 Task: Create New Customer with Customer Name: Extensive Retailers Pro, Billing Address Line1: 1896 Brookside Drive, Billing Address Line2:  Aliceville, Billing Address Line3:  Alabama 35442, Cell Number: 775-255-1233
Action: Mouse moved to (204, 37)
Screenshot: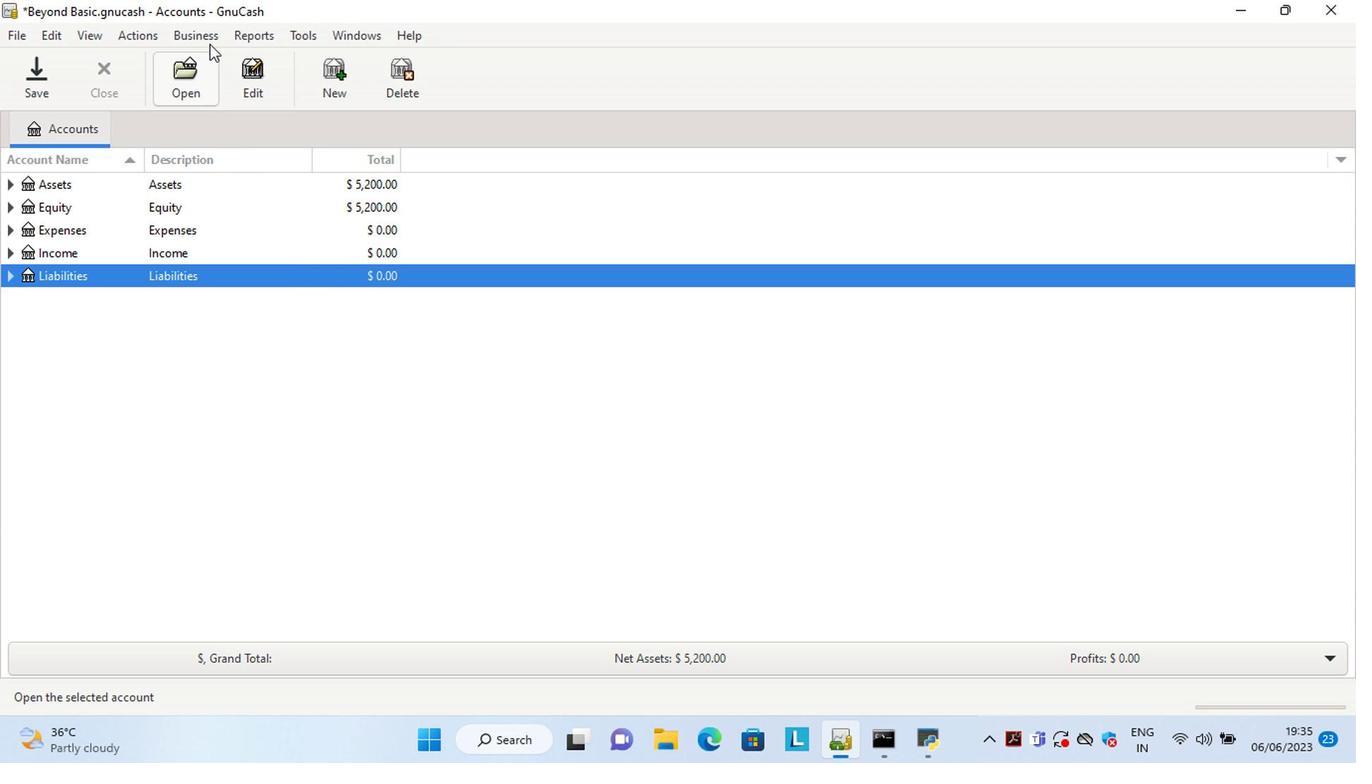 
Action: Mouse pressed left at (204, 37)
Screenshot: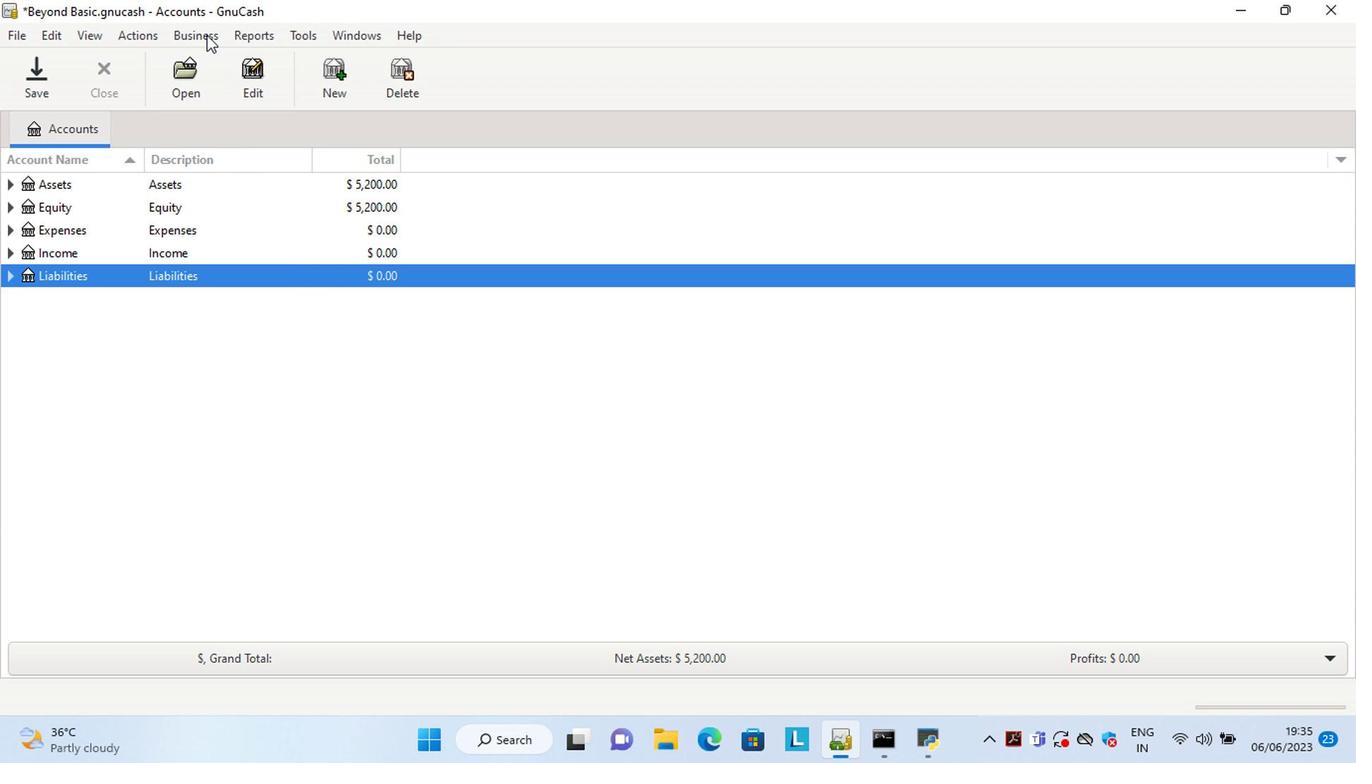 
Action: Mouse moved to (411, 85)
Screenshot: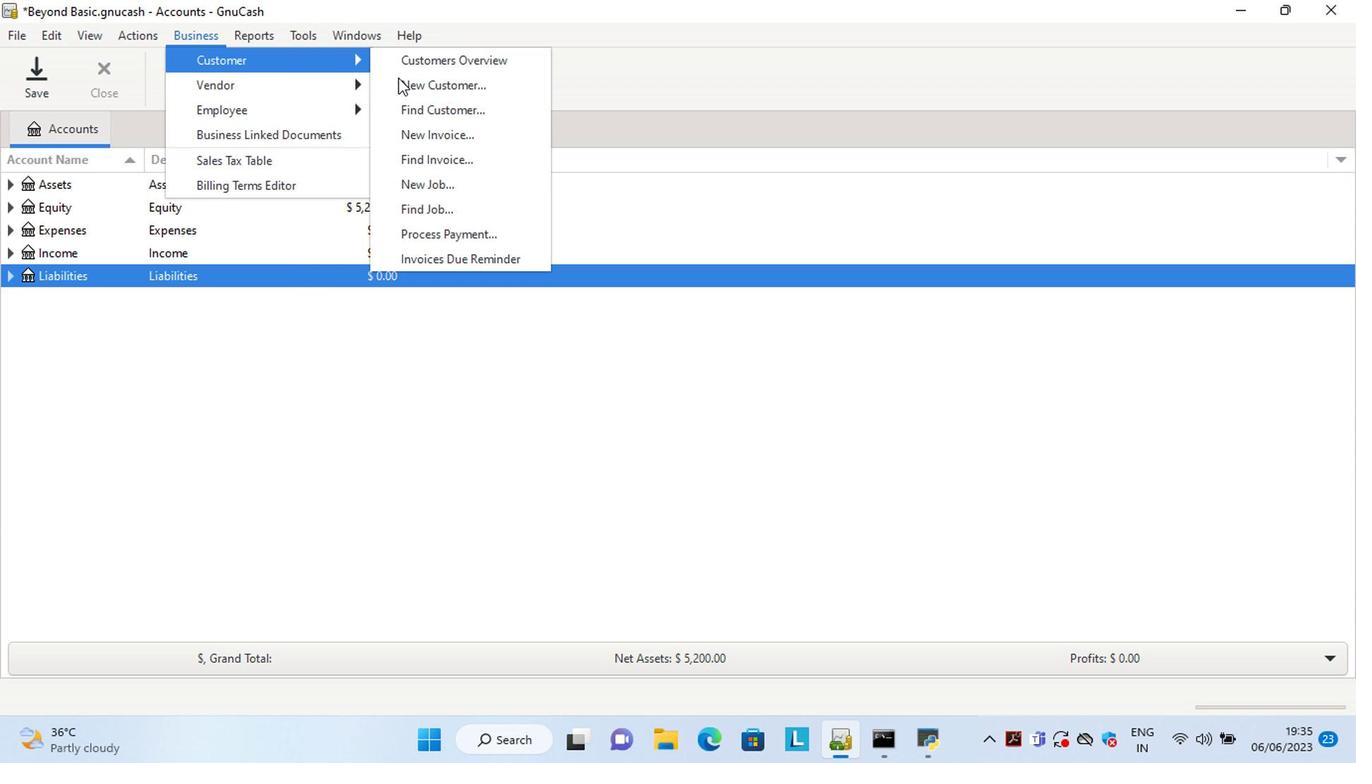 
Action: Mouse pressed left at (411, 85)
Screenshot: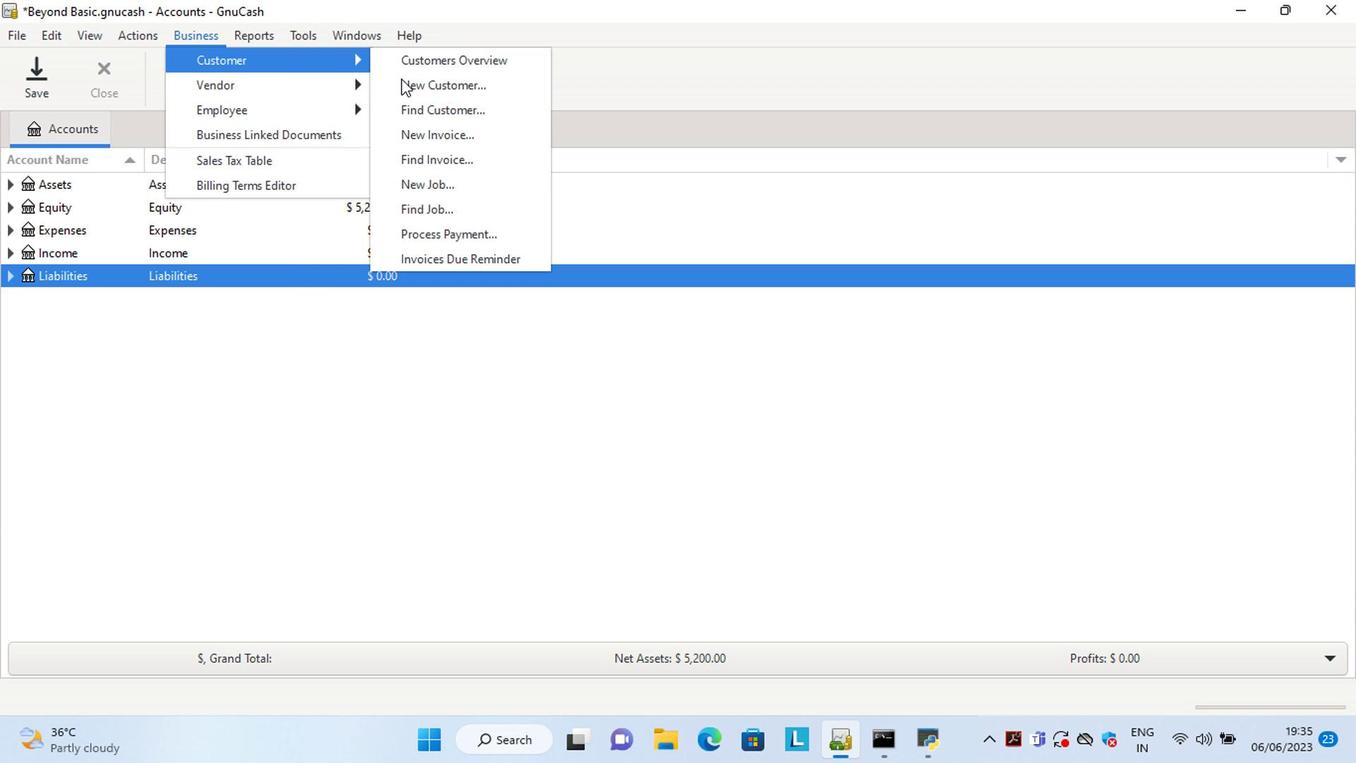 
Action: Mouse moved to (1018, 462)
Screenshot: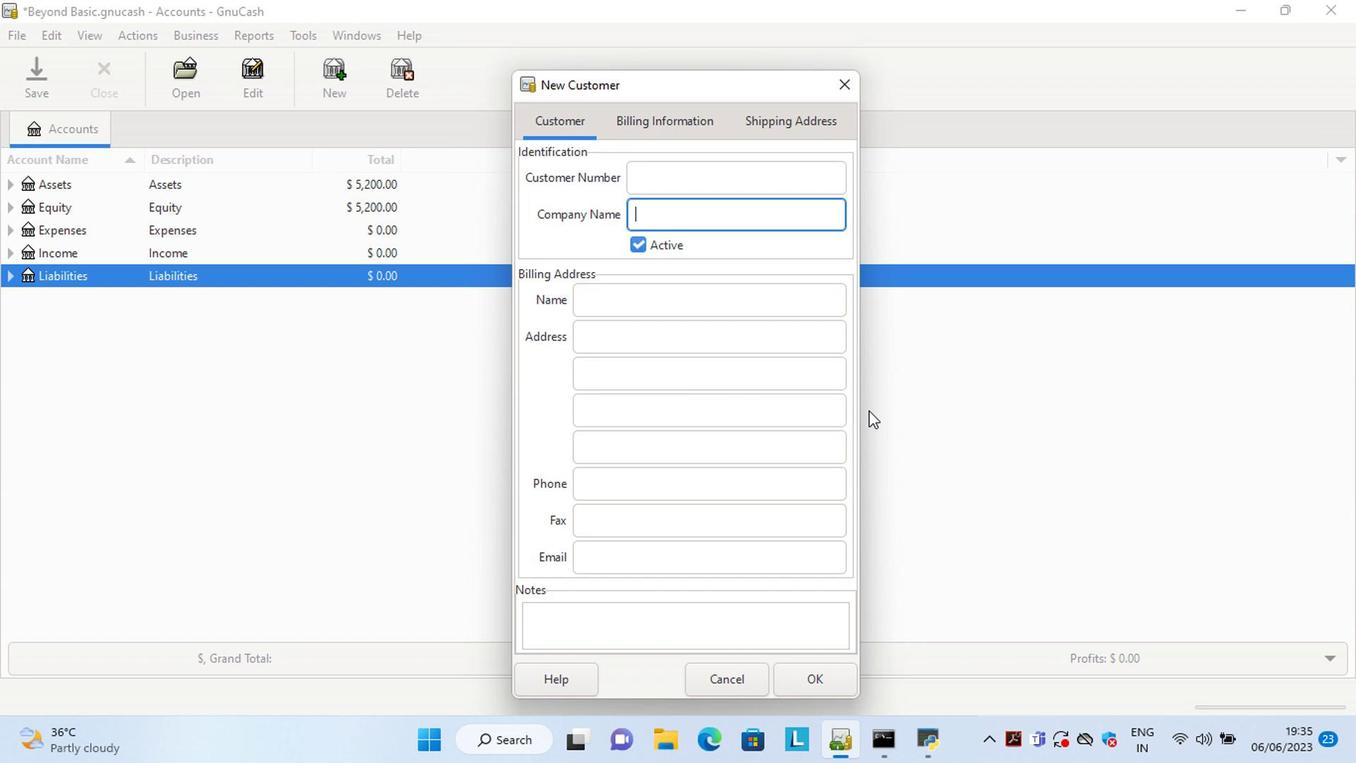 
Action: Key pressed <Key.shift>Extensive<Key.space><Key.shift>Retailers<Key.space><Key.shift>Pro<Key.tab><Key.tab><Key.tab>1896<Key.space><Key.shift>Brooksid<Key.space><Key.shift>Drive<Key.tab><Key.shift>Al<Key.tab>al<Key.tab><Key.tab>775-255-1233
Screenshot: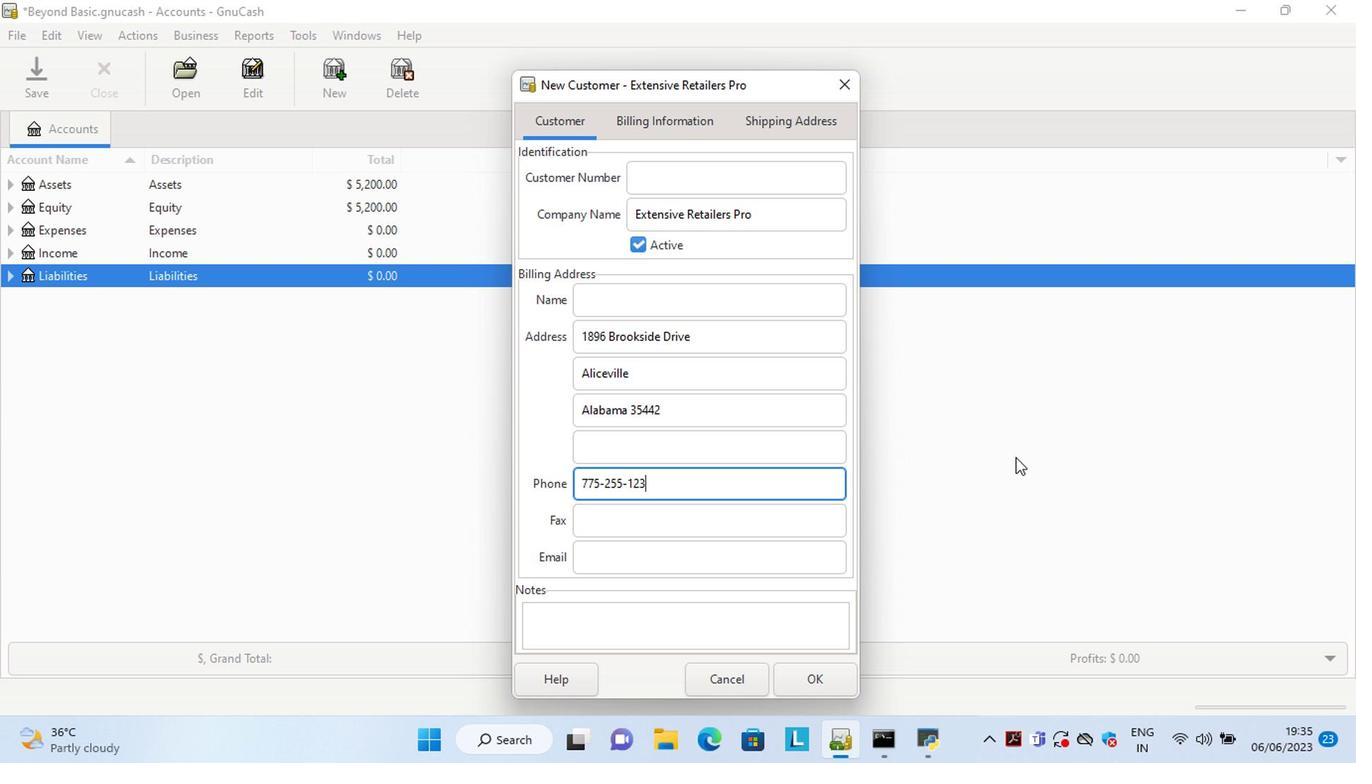 
Action: Mouse moved to (805, 680)
Screenshot: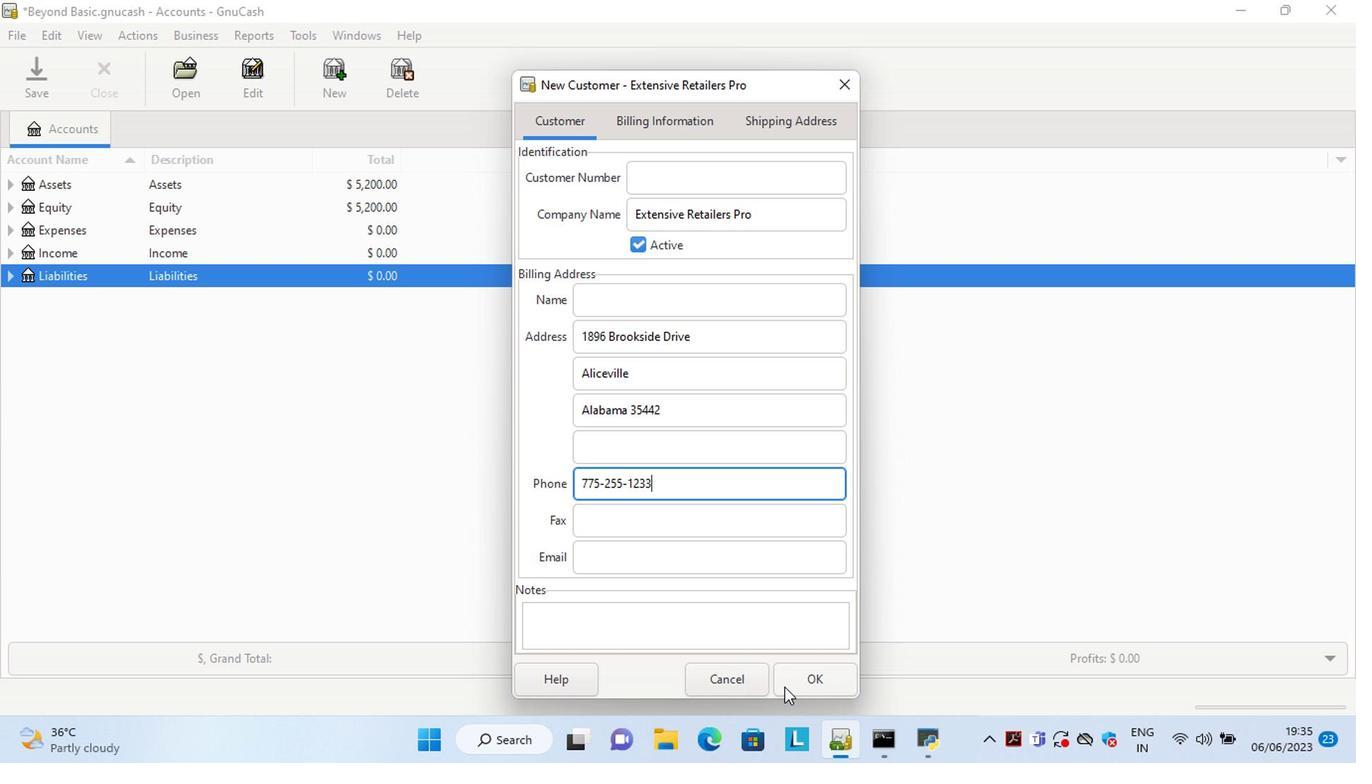 
Action: Mouse pressed left at (805, 680)
Screenshot: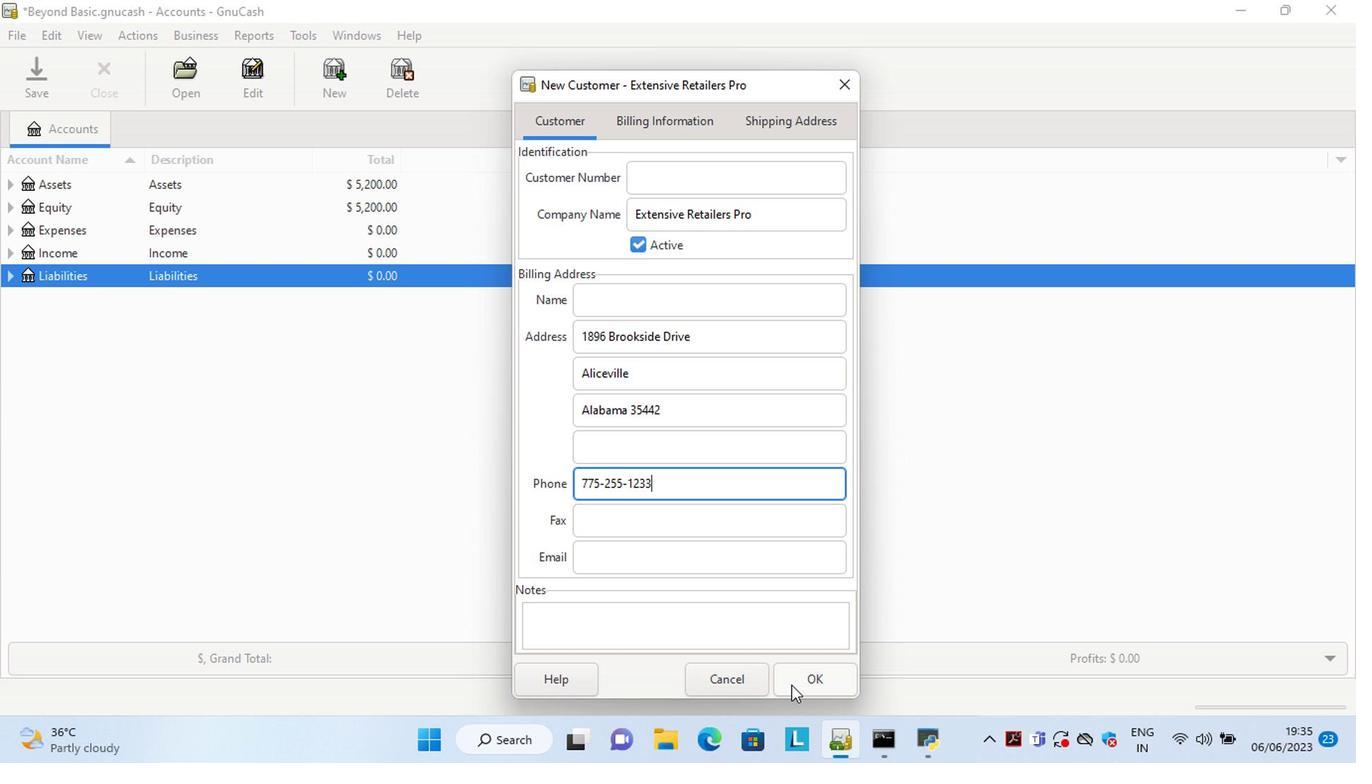 
